 Task: Create a section Feature Testing Sprint and in the section, add a milestone Cloud Capacity Planning in the project AztecBridge
Action: Mouse moved to (498, 350)
Screenshot: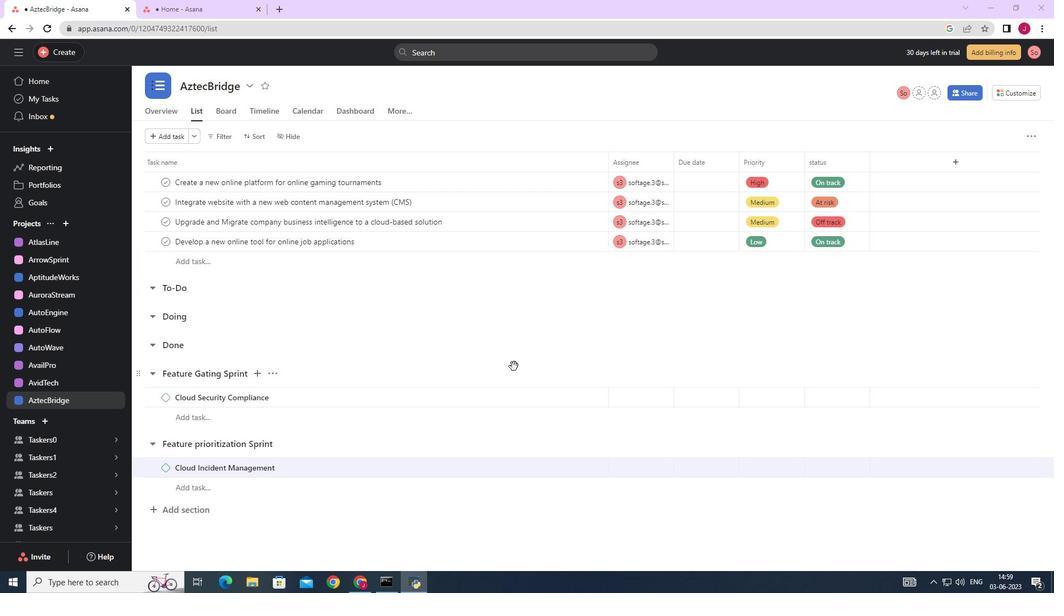 
Action: Mouse scrolled (498, 350) with delta (0, 0)
Screenshot: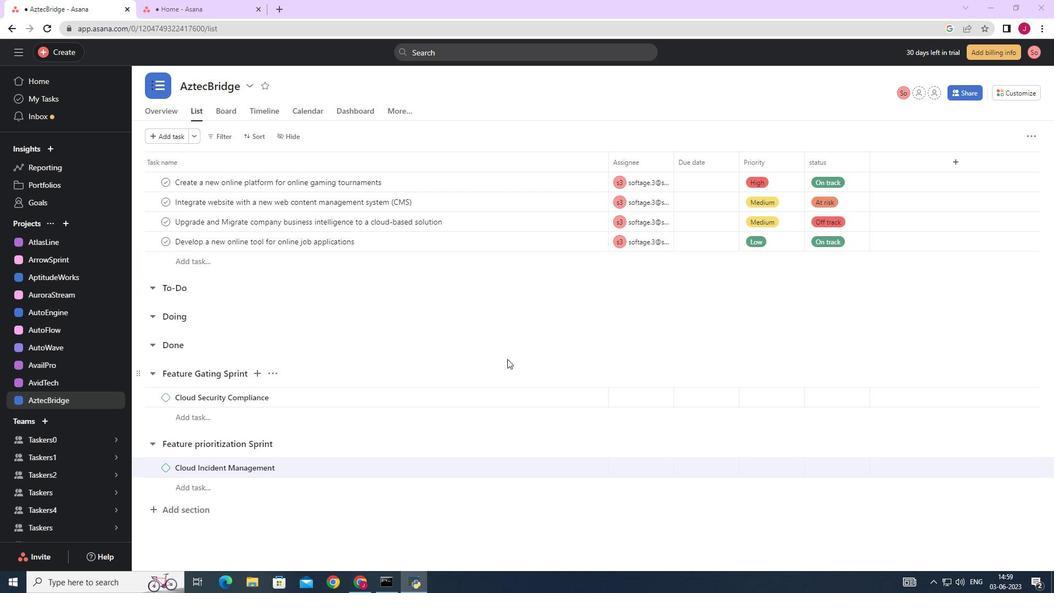 
Action: Mouse scrolled (498, 350) with delta (0, 0)
Screenshot: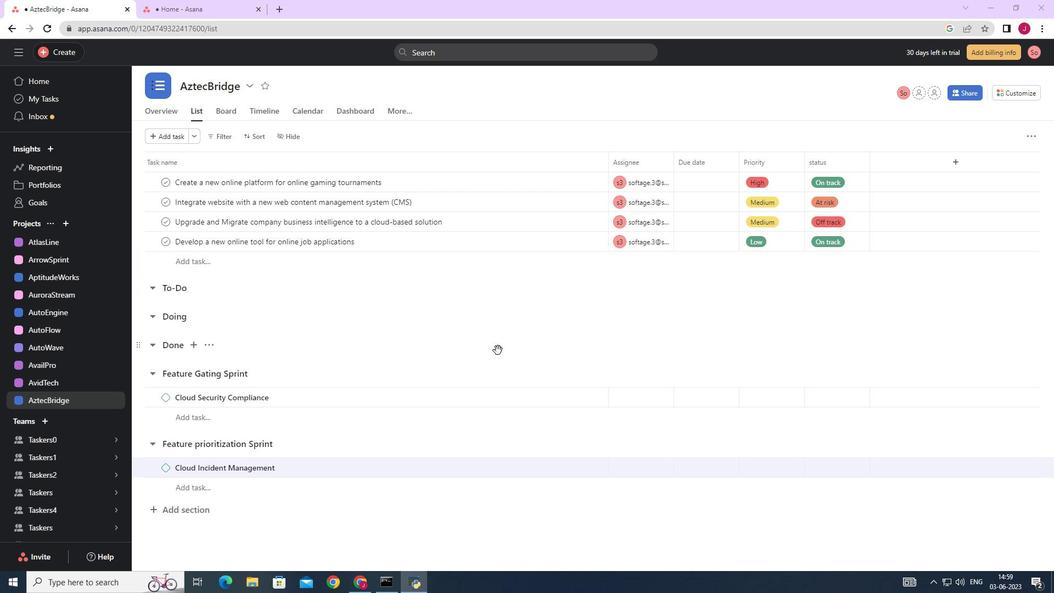 
Action: Mouse scrolled (498, 351) with delta (0, 0)
Screenshot: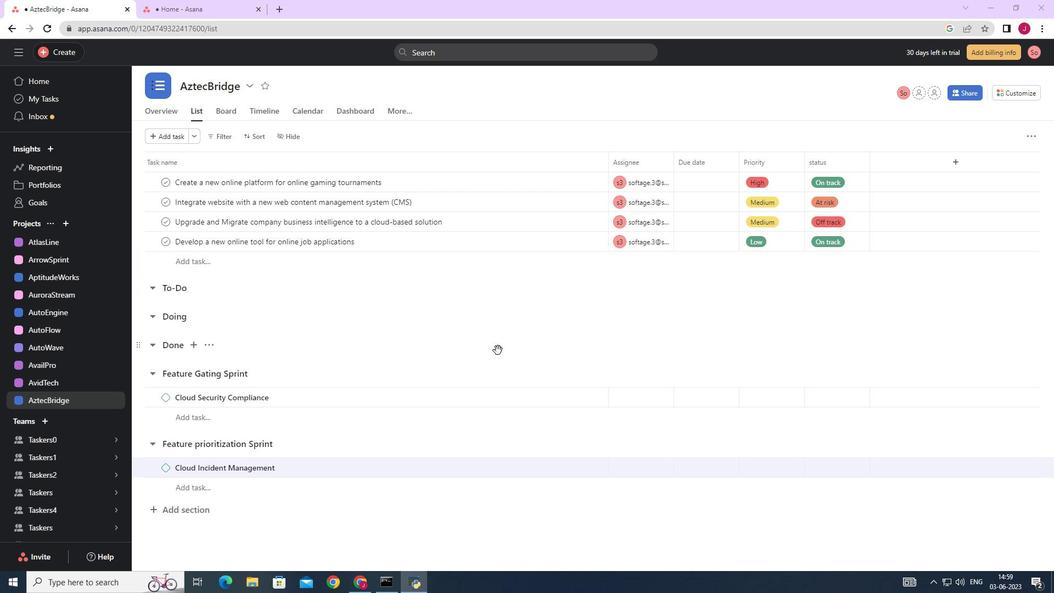 
Action: Mouse scrolled (498, 351) with delta (0, 0)
Screenshot: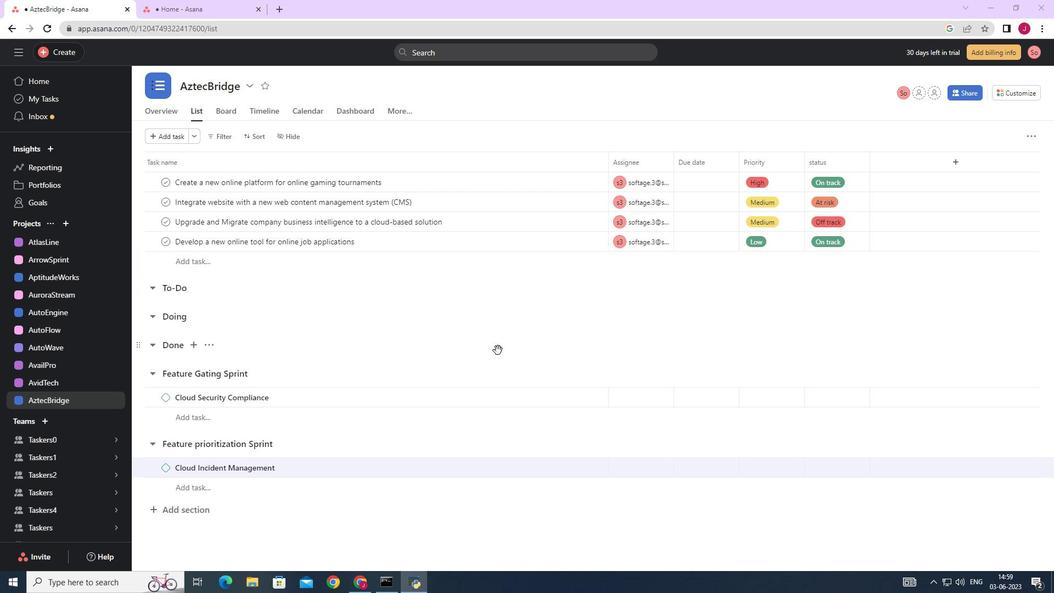 
Action: Mouse scrolled (498, 351) with delta (0, 0)
Screenshot: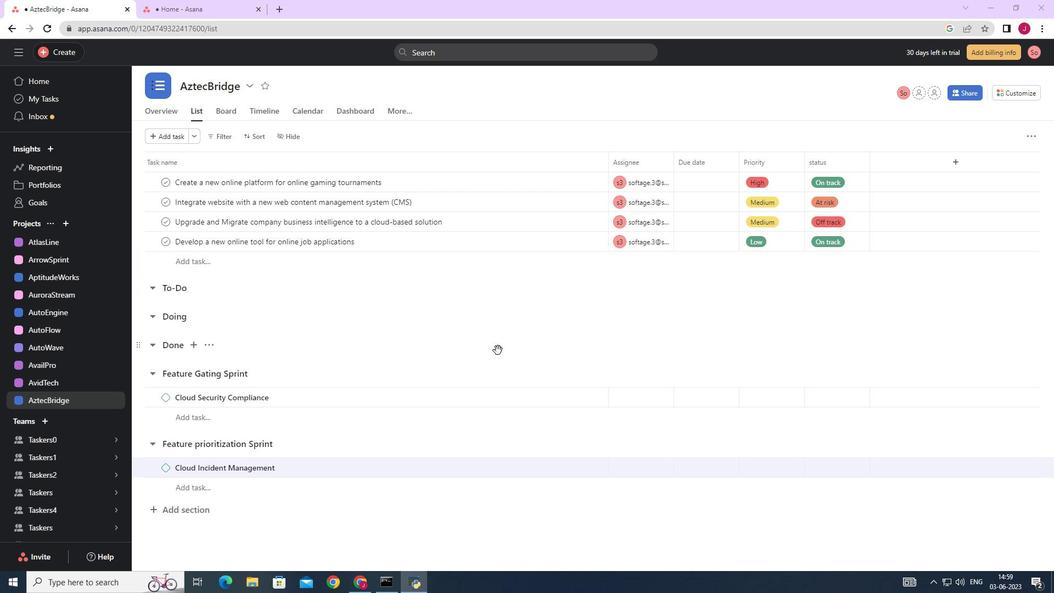 
Action: Mouse scrolled (498, 350) with delta (0, 0)
Screenshot: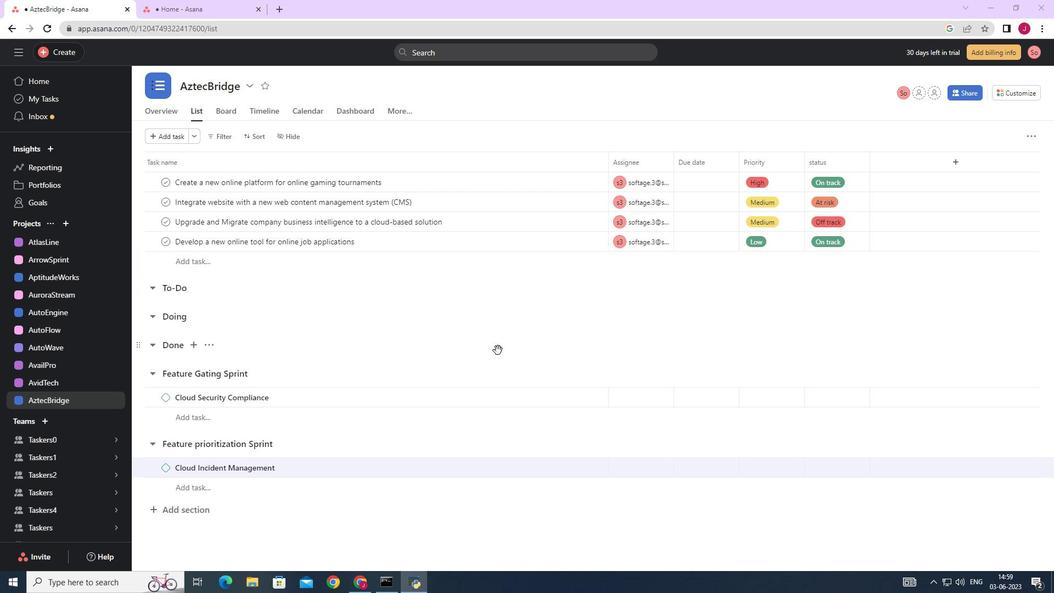 
Action: Mouse moved to (383, 341)
Screenshot: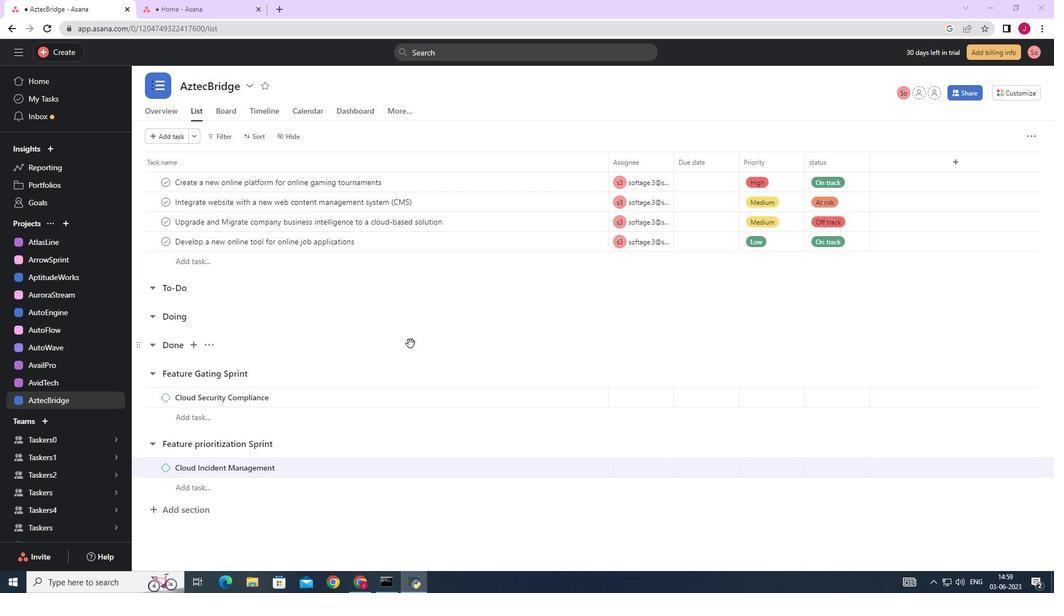 
Action: Mouse scrolled (383, 341) with delta (0, 0)
Screenshot: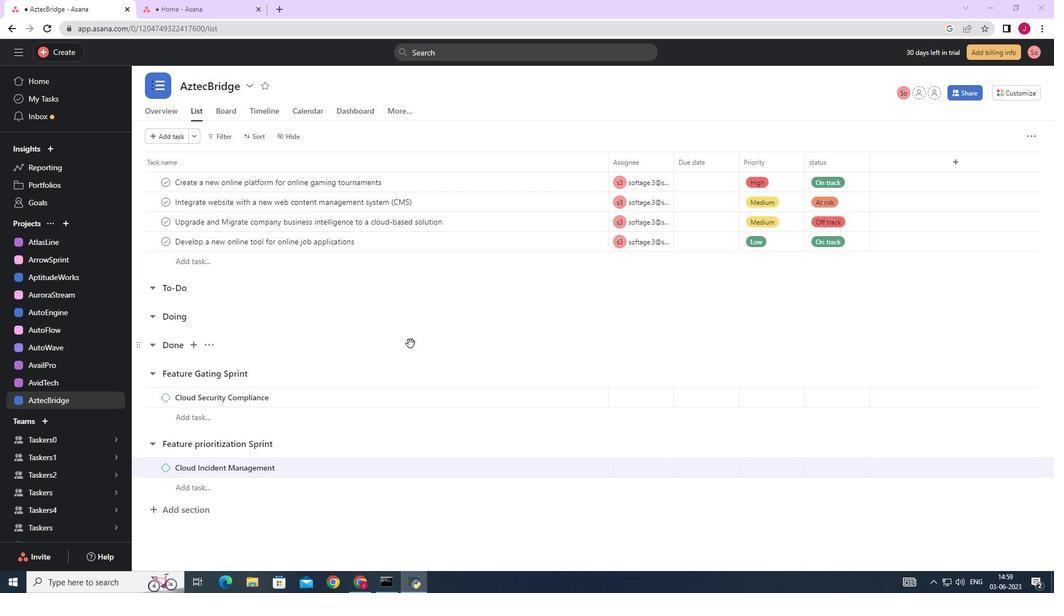 
Action: Mouse moved to (383, 341)
Screenshot: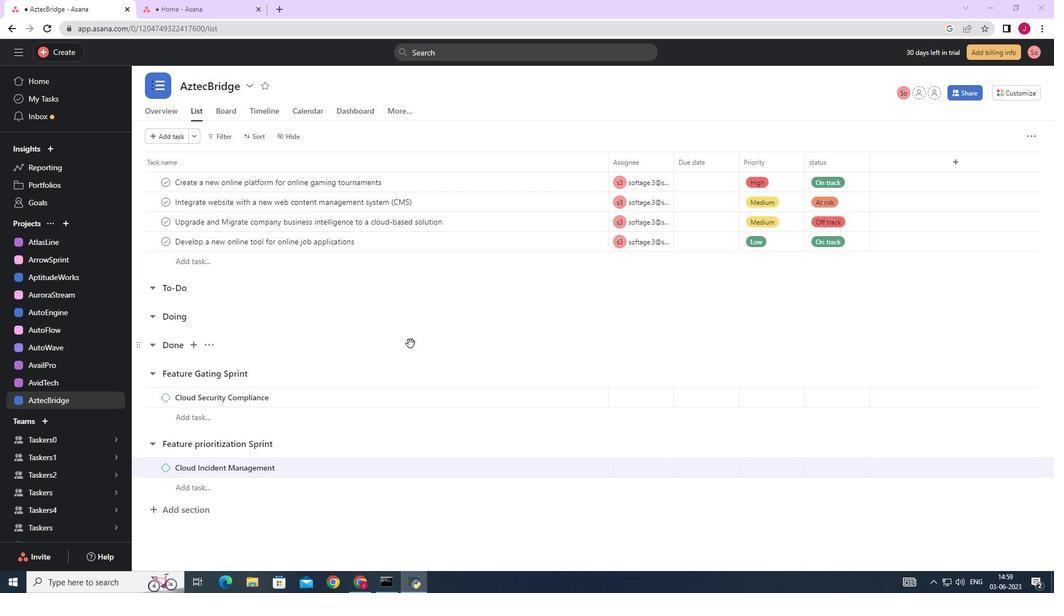 
Action: Mouse scrolled (383, 341) with delta (0, 0)
Screenshot: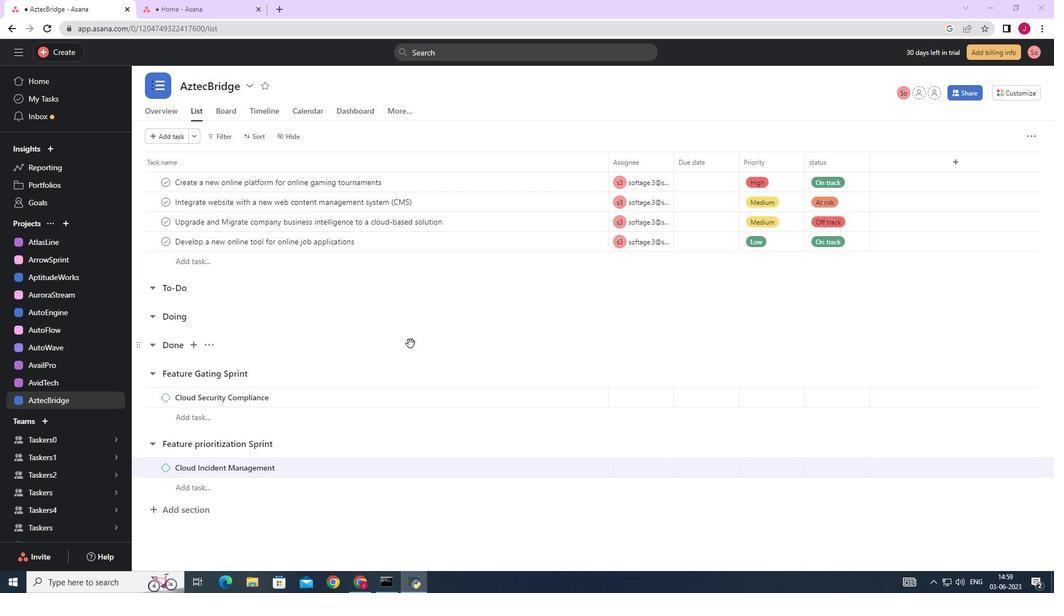 
Action: Mouse moved to (382, 341)
Screenshot: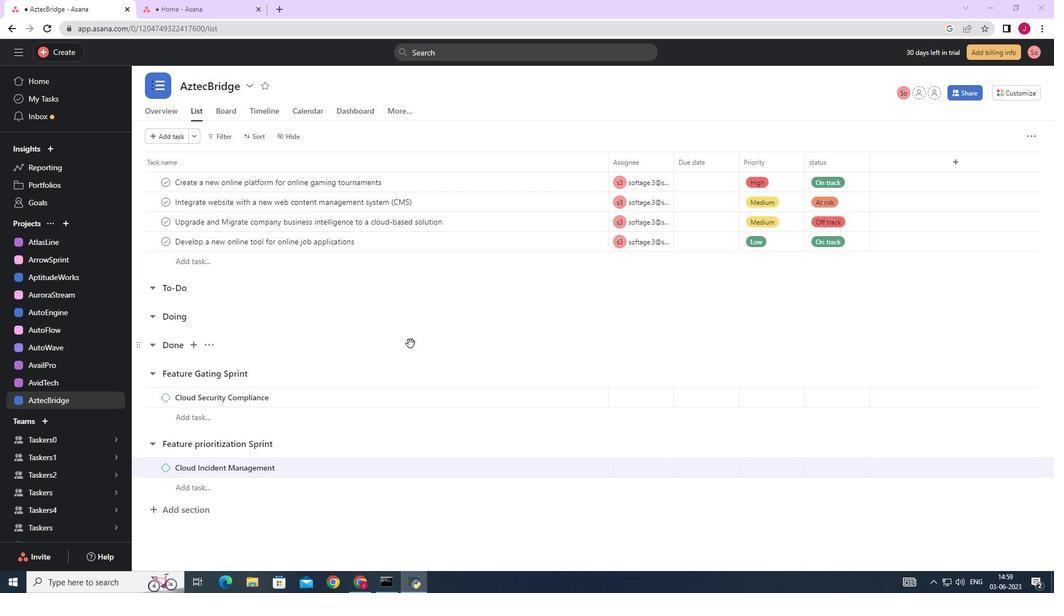 
Action: Mouse scrolled (382, 341) with delta (0, 0)
Screenshot: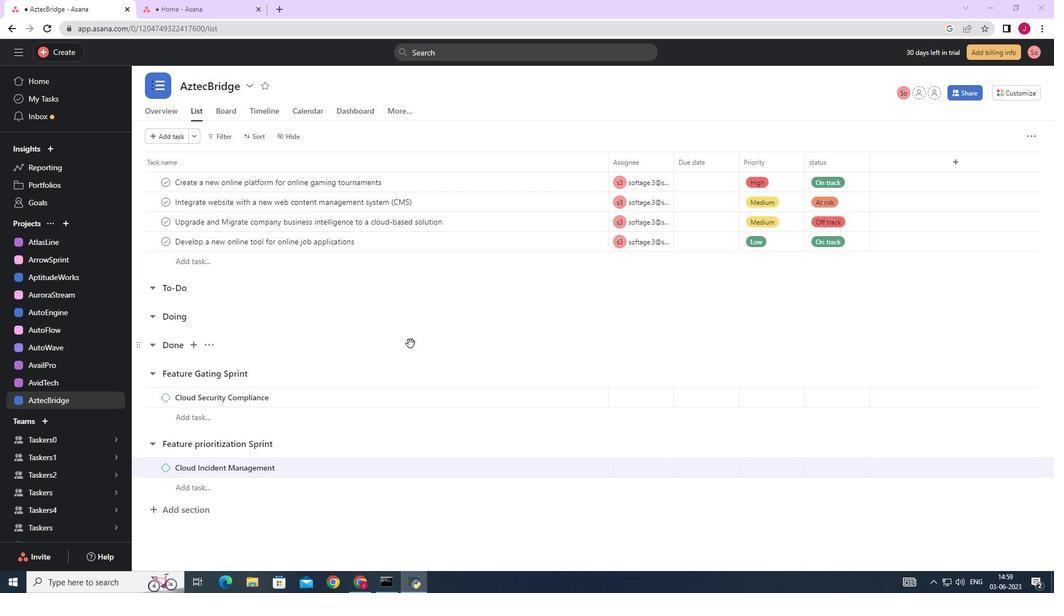
Action: Mouse moved to (382, 341)
Screenshot: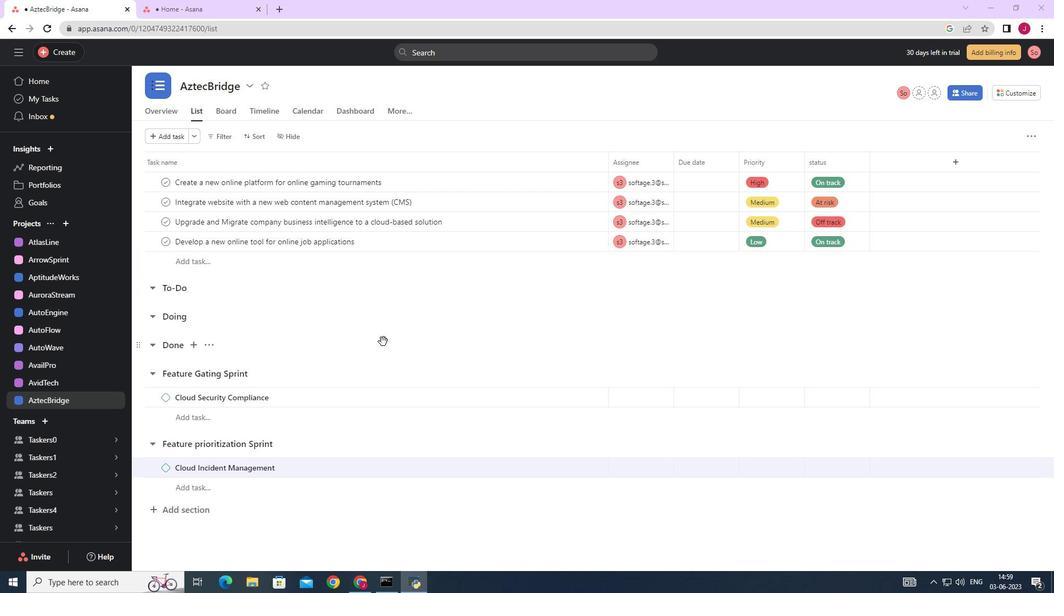 
Action: Mouse scrolled (382, 341) with delta (0, 0)
Screenshot: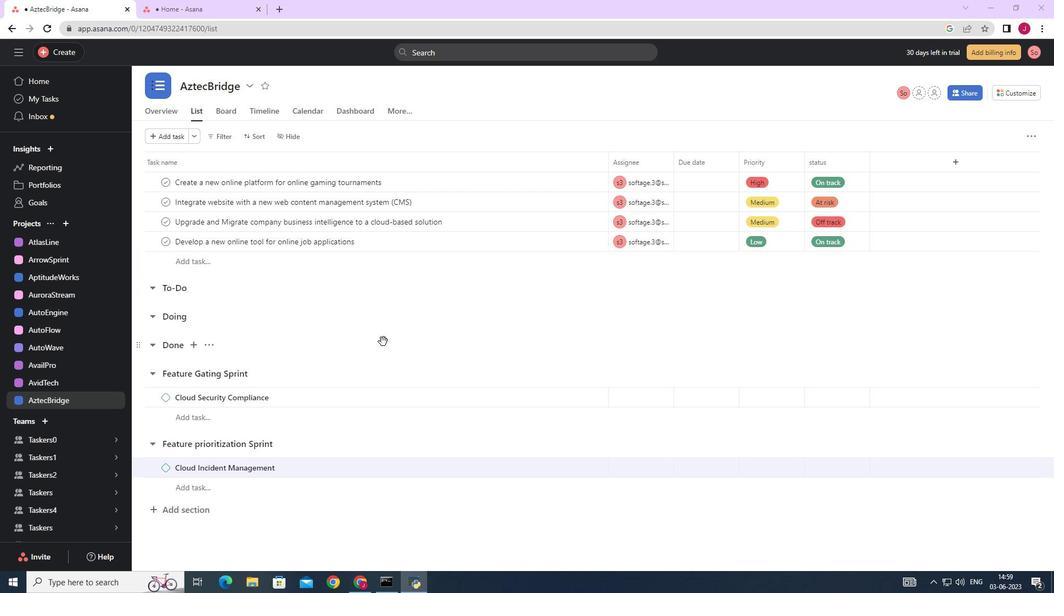
Action: Mouse moved to (379, 345)
Screenshot: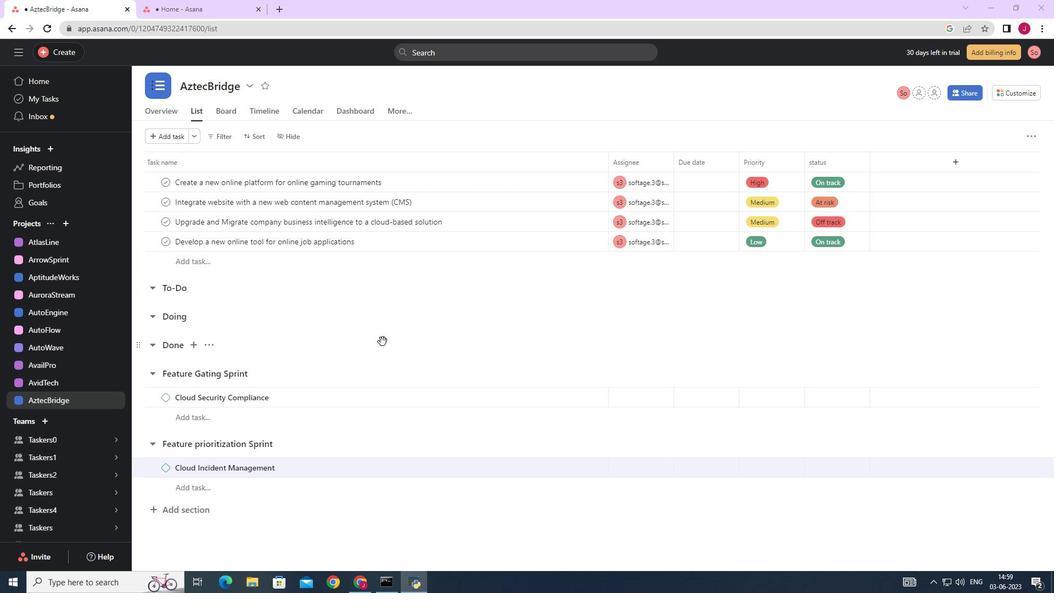
Action: Mouse scrolled (379, 344) with delta (0, 0)
Screenshot: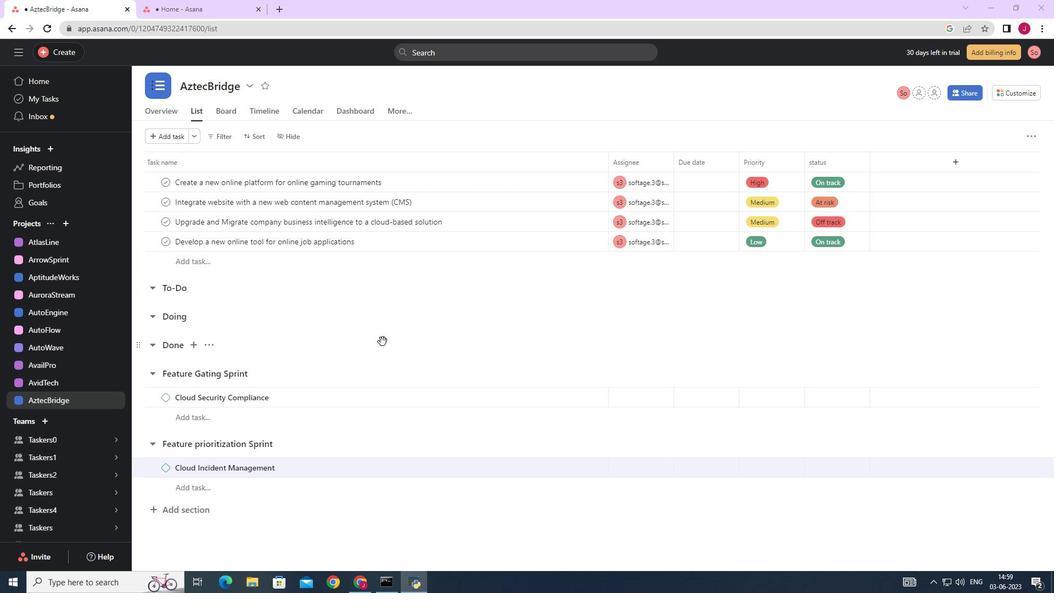 
Action: Mouse moved to (198, 512)
Screenshot: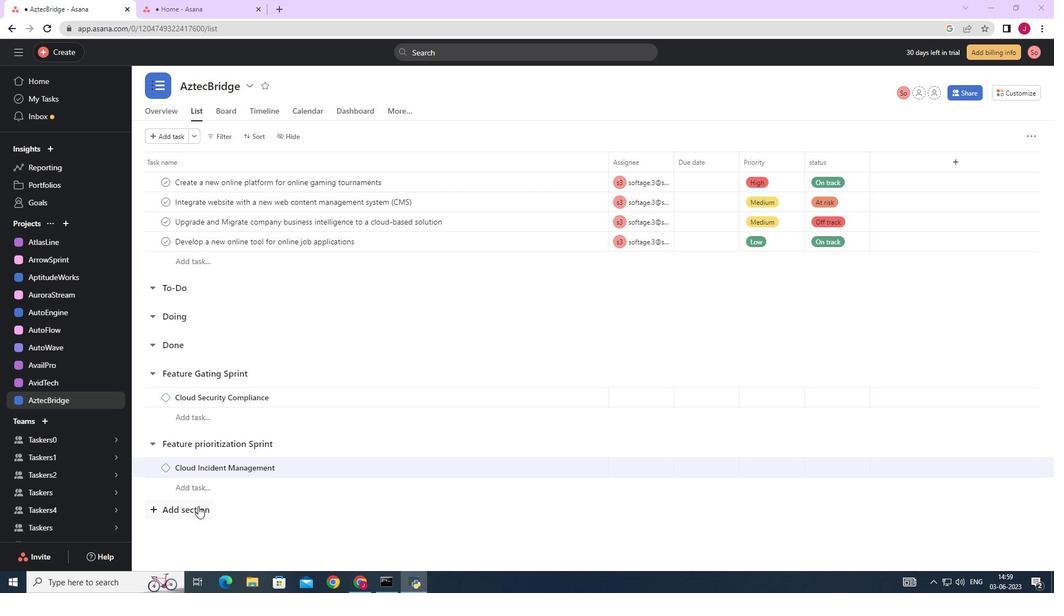 
Action: Mouse pressed left at (198, 512)
Screenshot: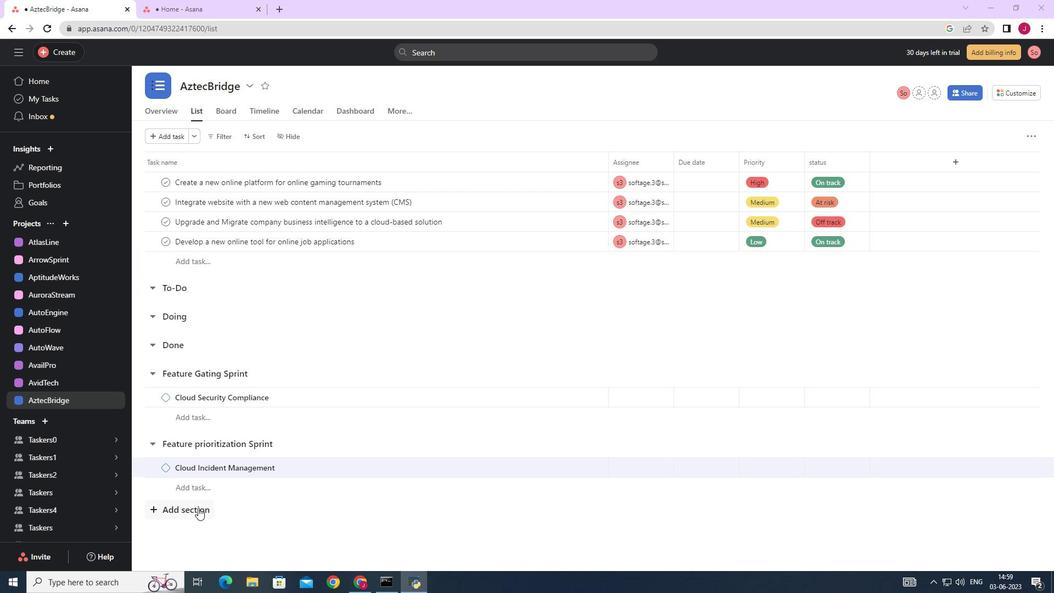 
Action: Mouse moved to (193, 511)
Screenshot: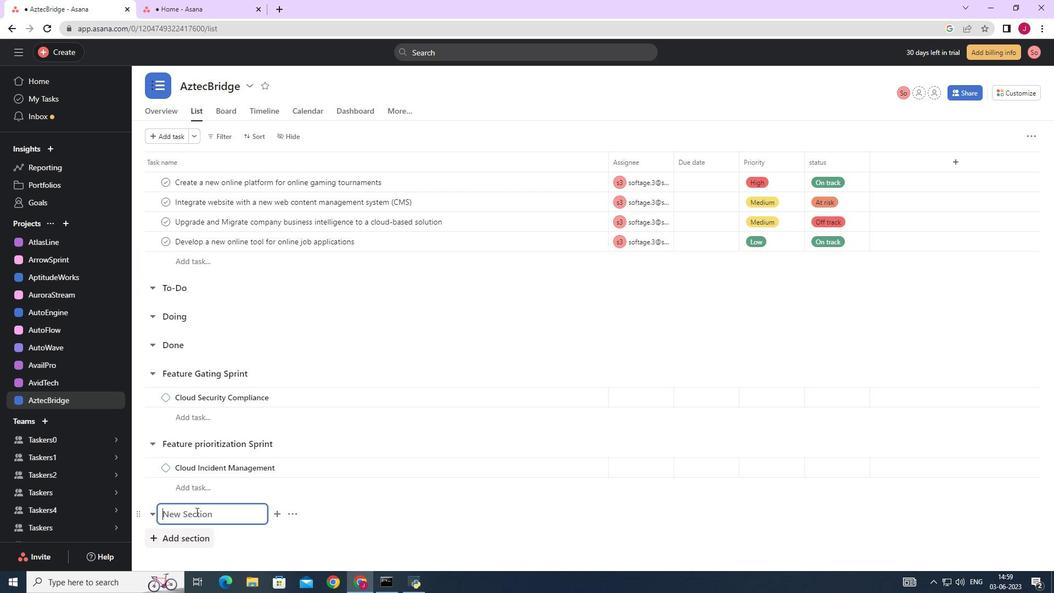 
Action: Key pressed <Key.caps_lock>F<Key.caps_lock>eature<Key.space><Key.caps_lock>T<Key.caps_lock>esting<Key.space><Key.caps_lock>
Screenshot: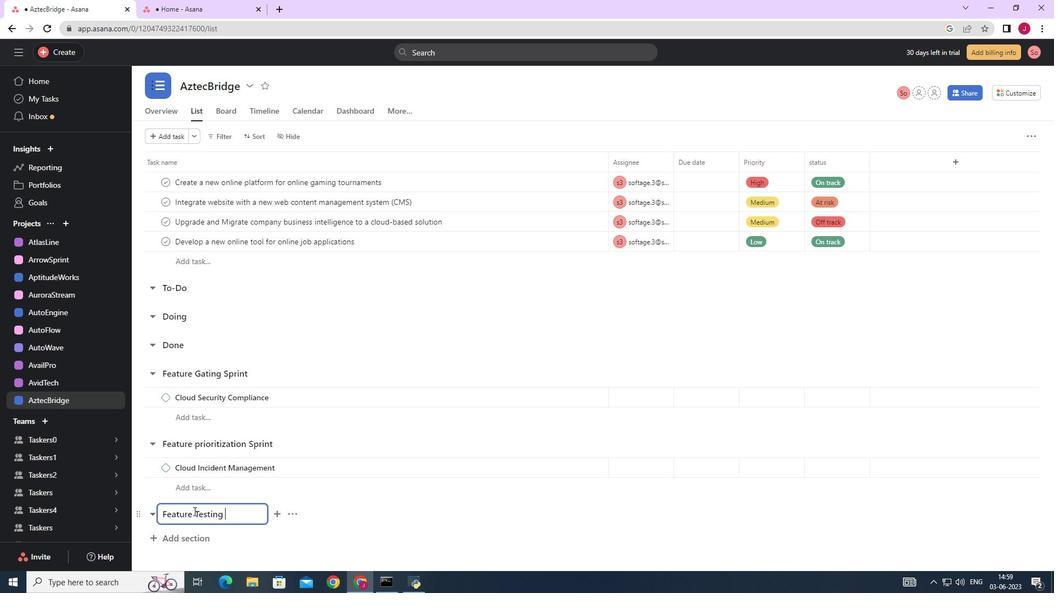 
Action: Mouse moved to (193, 511)
Screenshot: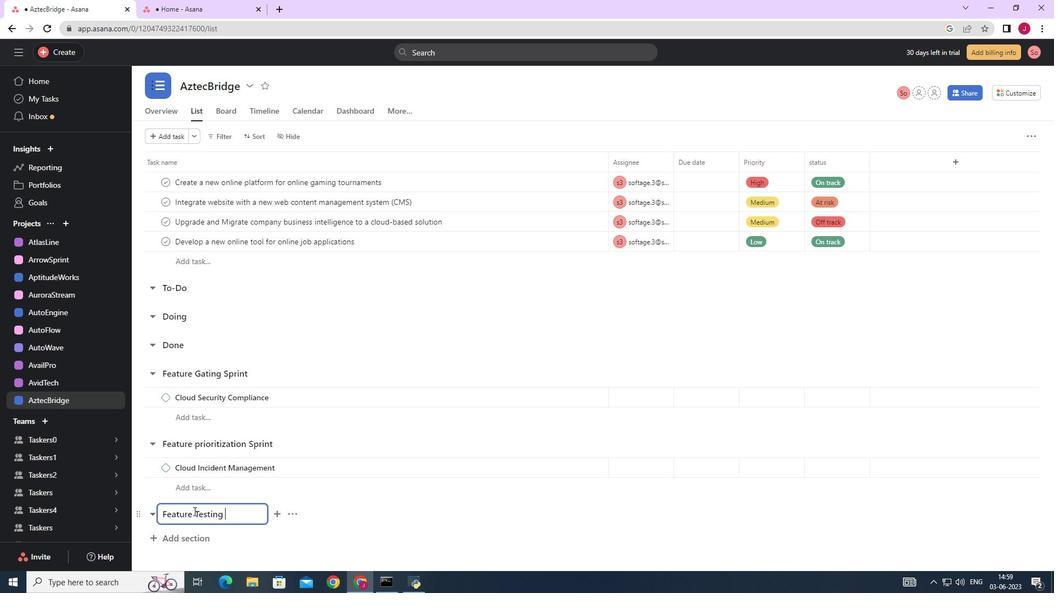 
Action: Key pressed S<Key.caps_lock>print<Key.space><Key.enter><Key.caps_lock>C<Key.caps_lock>loud<Key.space><Key.caps_lock>C<Key.caps_lock>apacity<Key.space><Key.caps_lock>P<Key.caps_lock>lanning<Key.space>
Screenshot: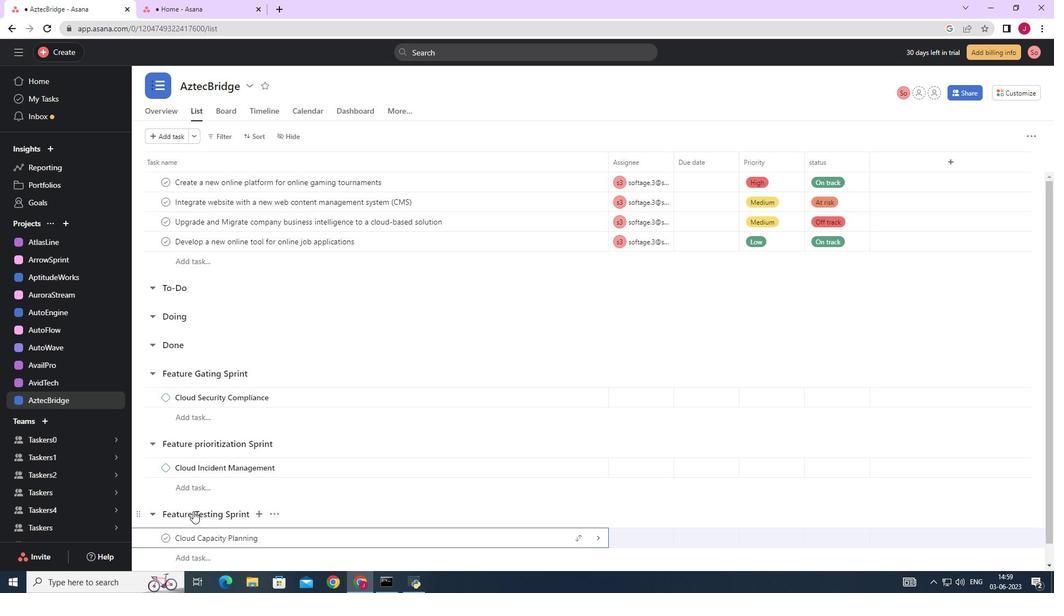 
Action: Mouse moved to (597, 537)
Screenshot: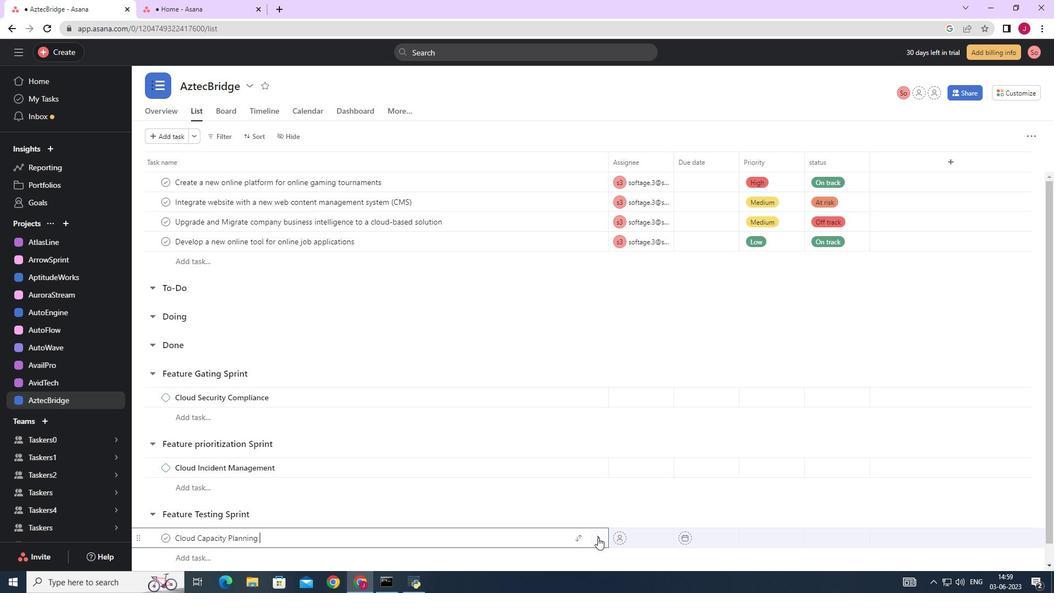 
Action: Mouse pressed left at (597, 537)
Screenshot: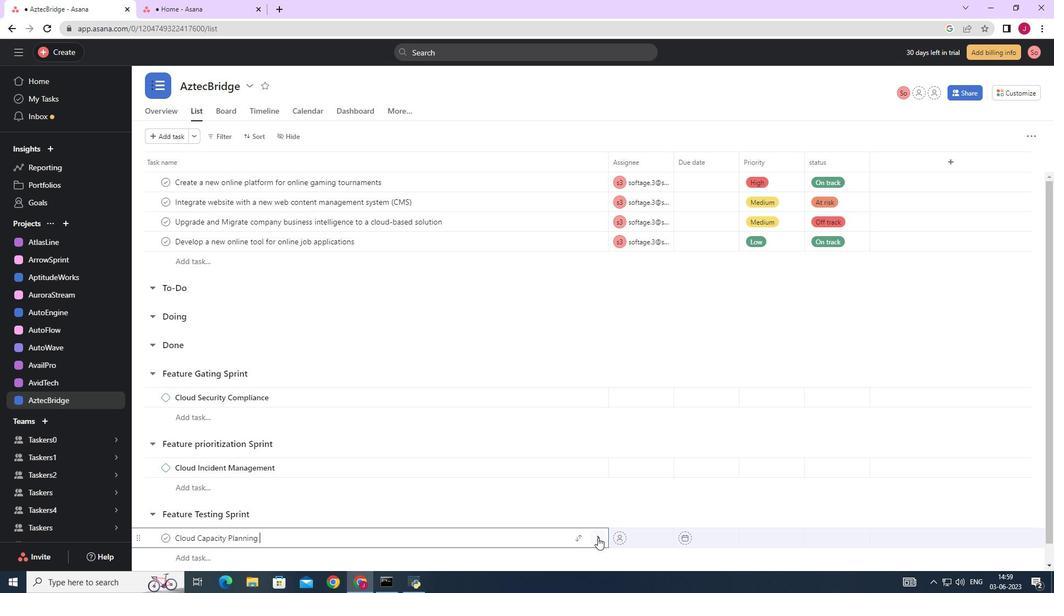 
Action: Mouse moved to (1015, 132)
Screenshot: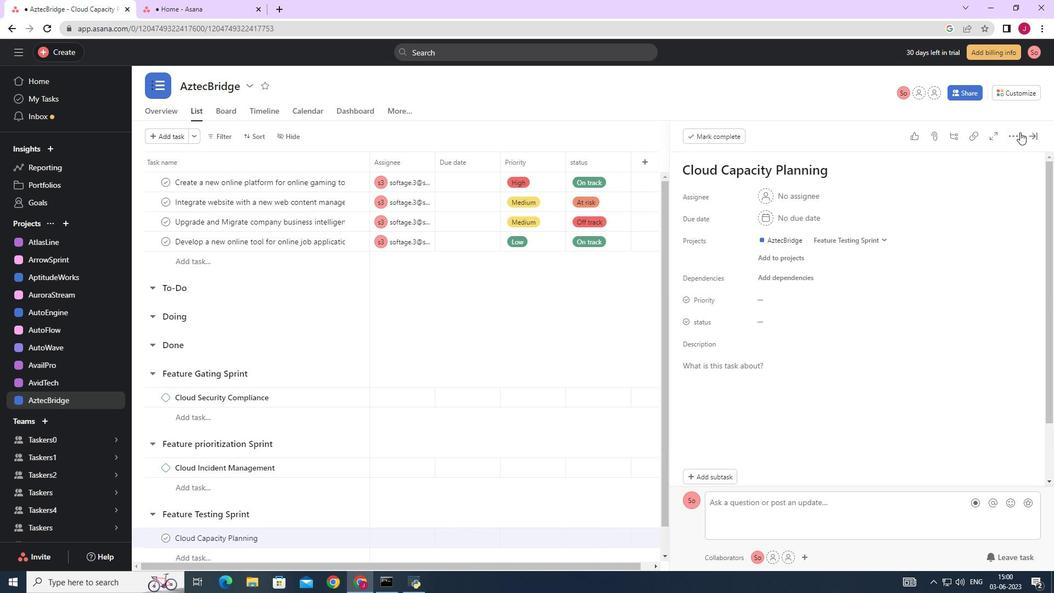 
Action: Mouse pressed left at (1015, 132)
Screenshot: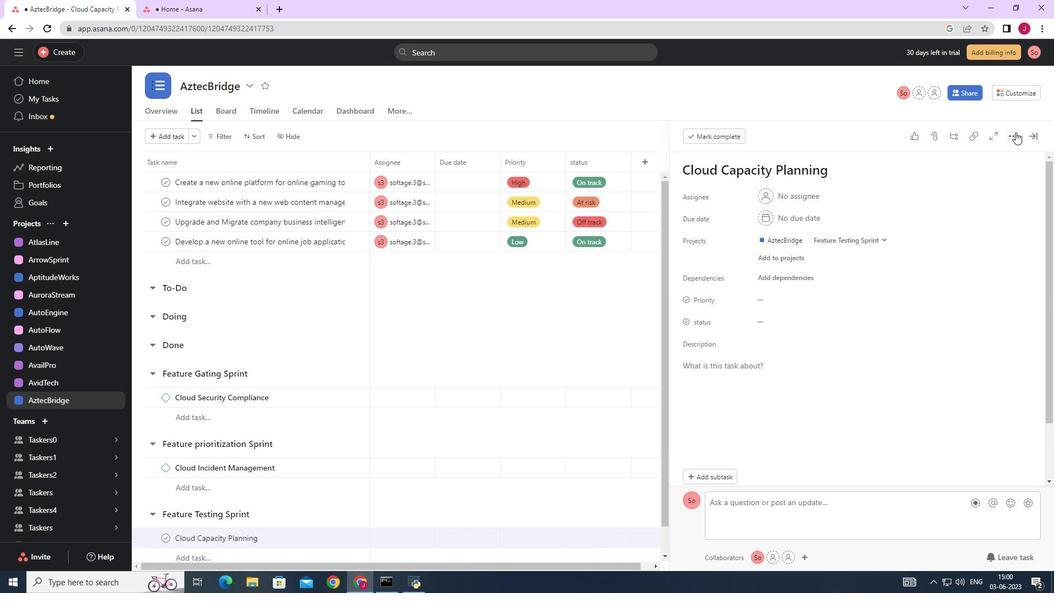 
Action: Mouse moved to (943, 176)
Screenshot: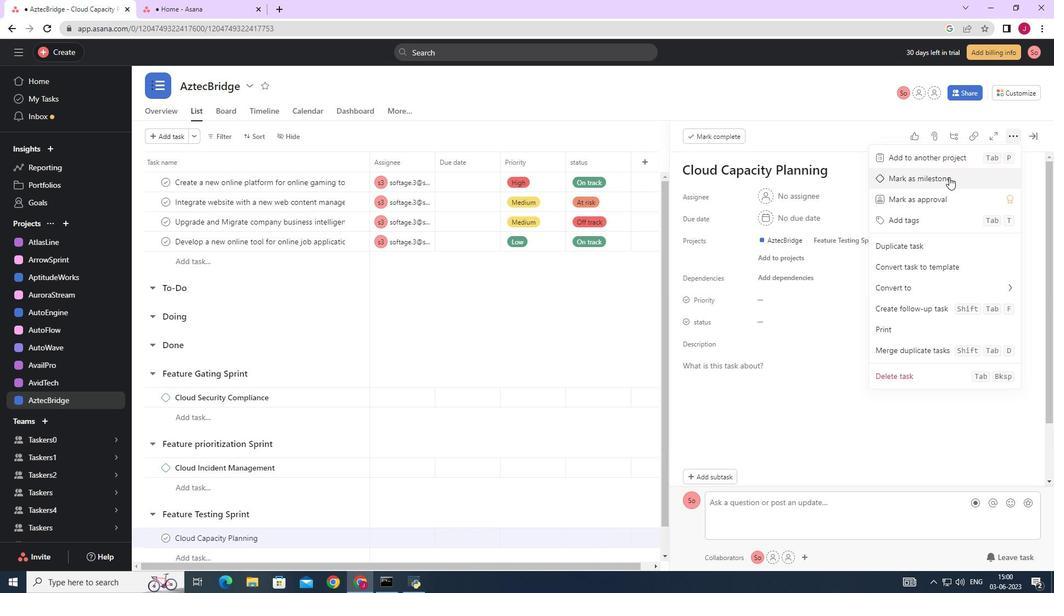 
Action: Mouse pressed left at (943, 176)
Screenshot: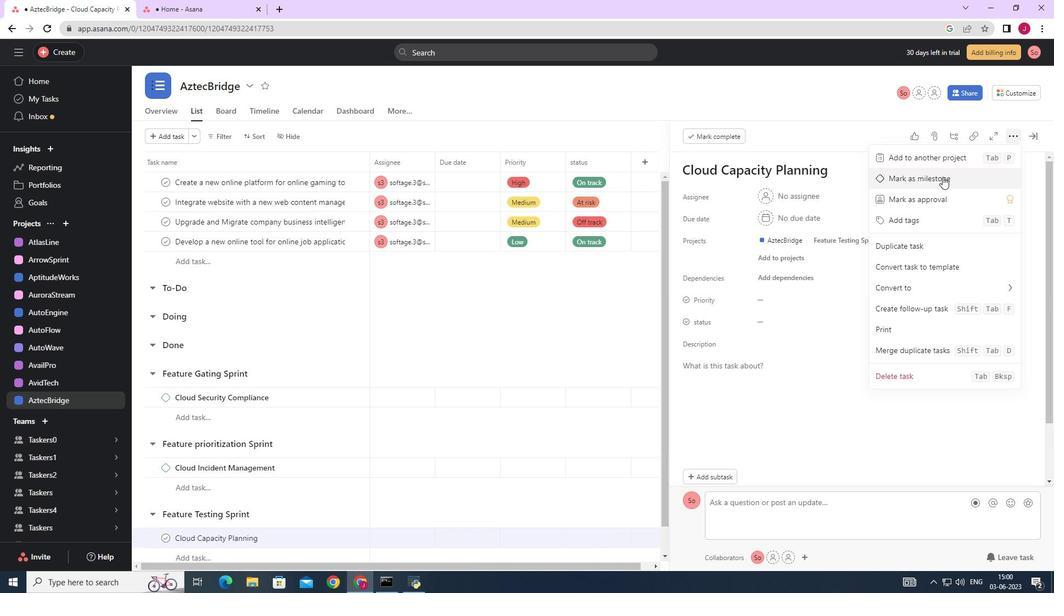 
Action: Mouse moved to (1036, 135)
Screenshot: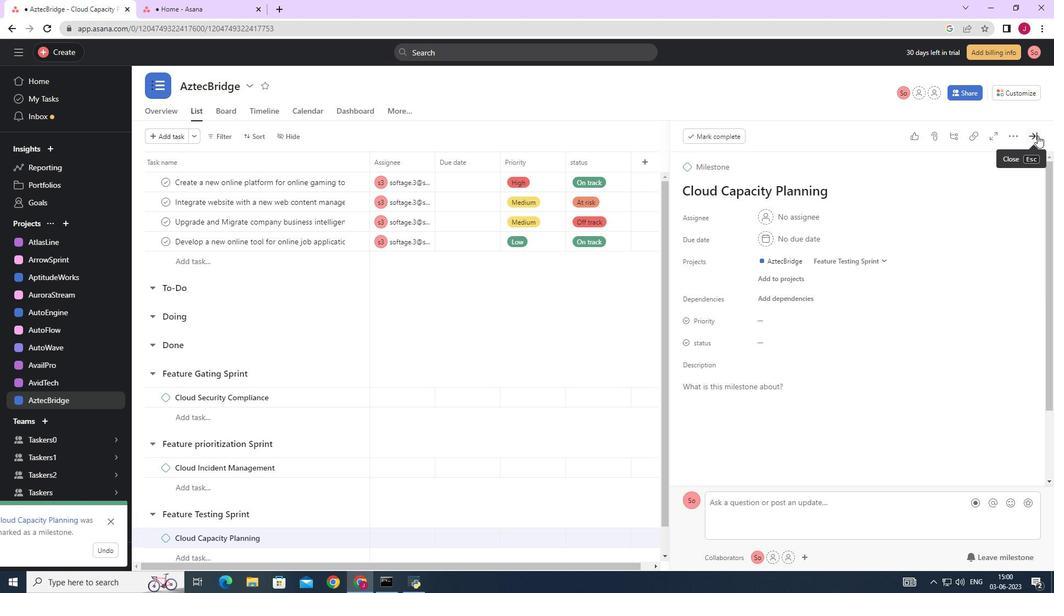
Action: Mouse pressed left at (1036, 135)
Screenshot: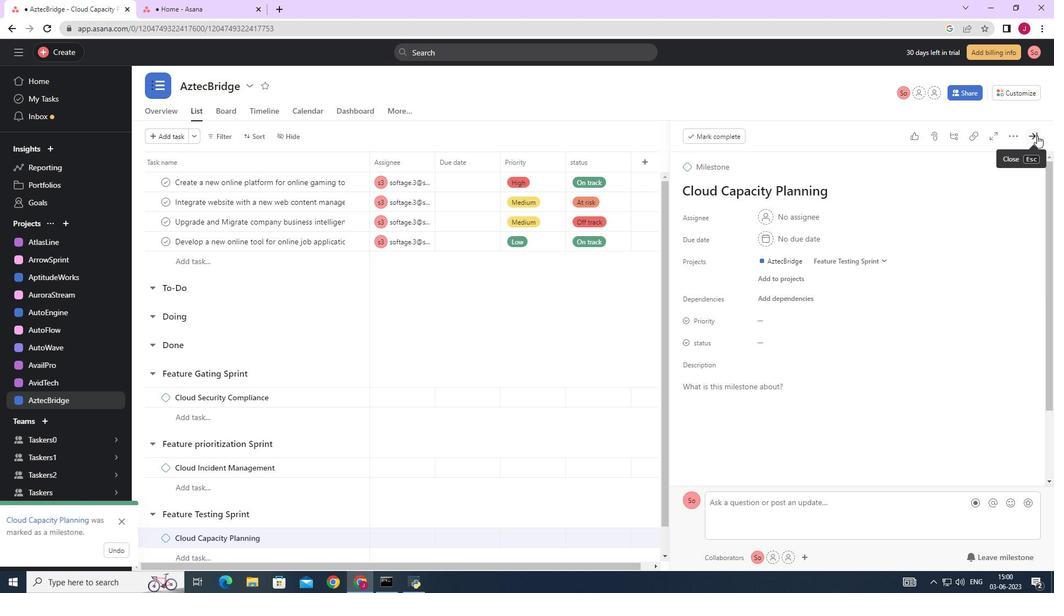 
